 Task: Sort the products by unit price (high first).
Action: Mouse moved to (25, 136)
Screenshot: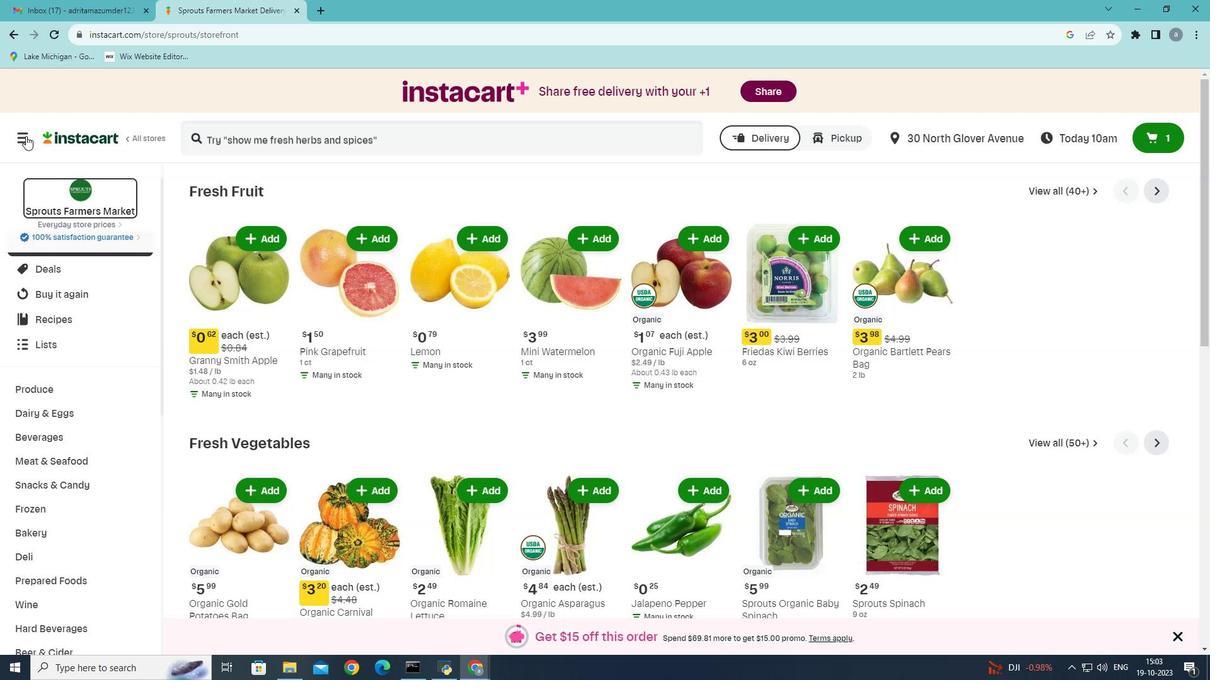 
Action: Mouse pressed left at (25, 136)
Screenshot: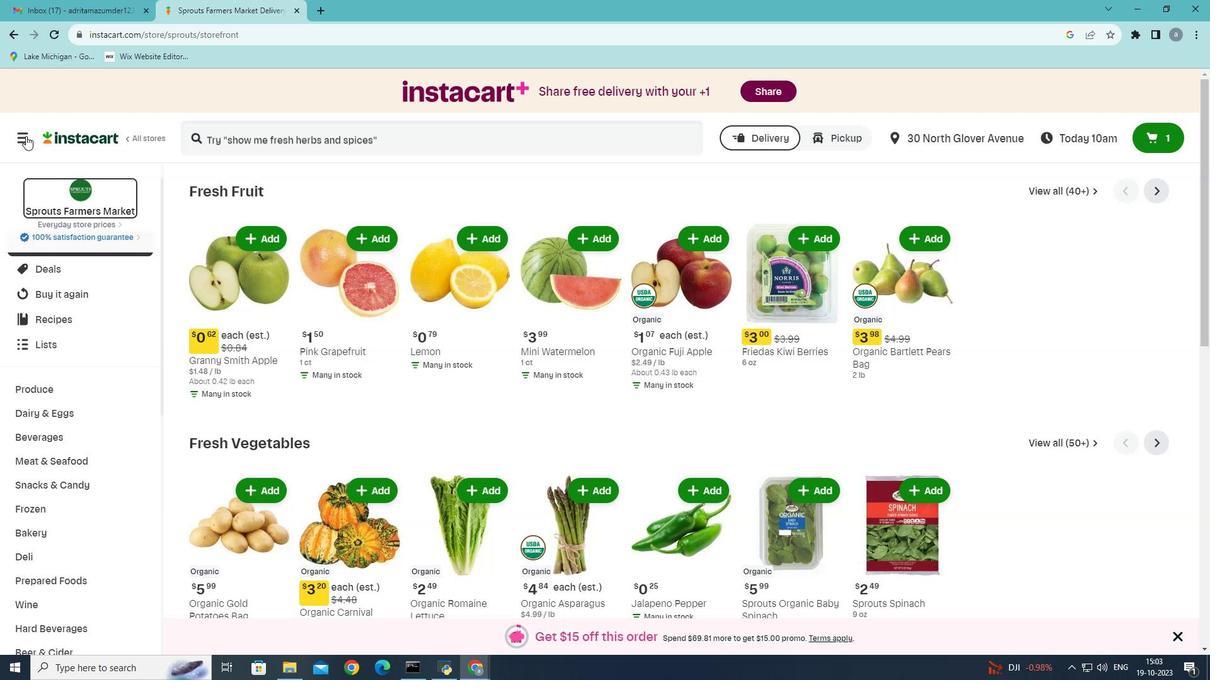 
Action: Mouse moved to (88, 363)
Screenshot: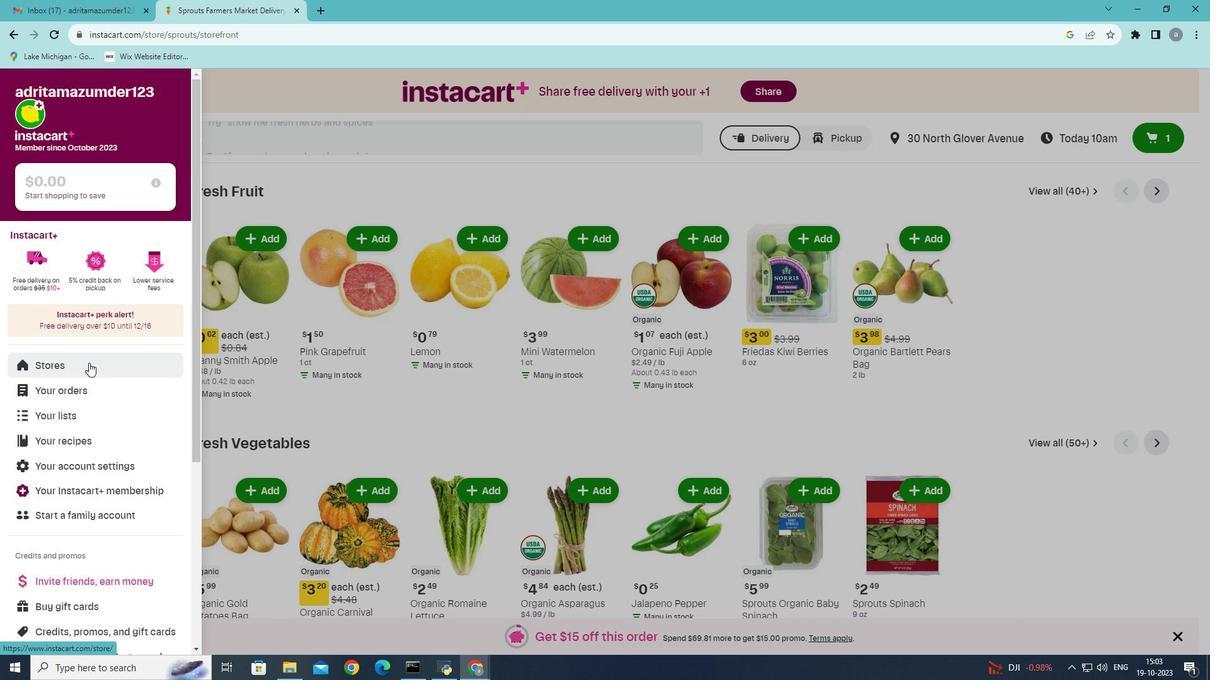 
Action: Mouse pressed left at (88, 363)
Screenshot: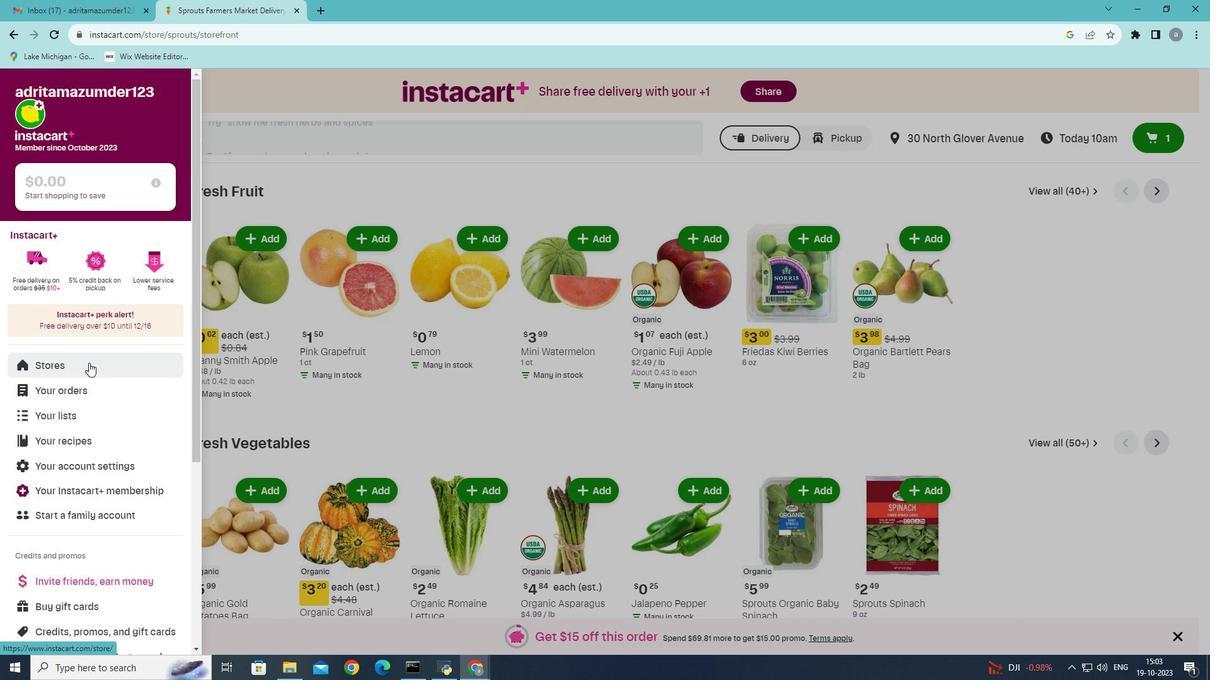
Action: Mouse moved to (268, 138)
Screenshot: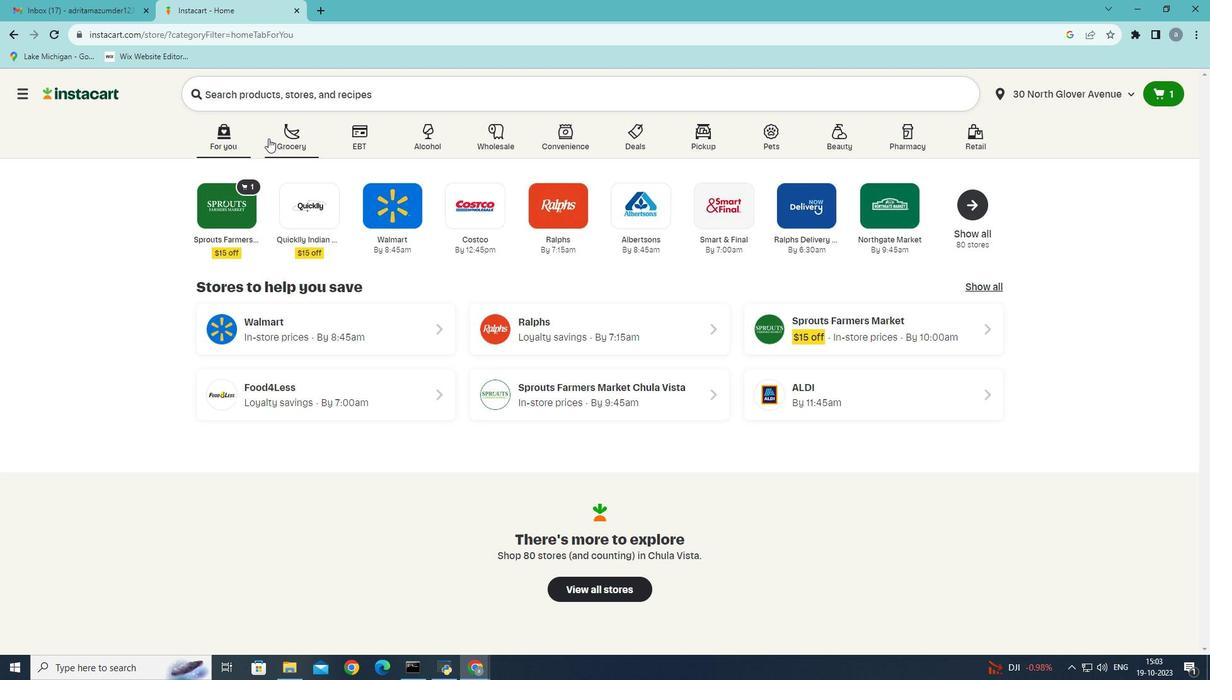 
Action: Mouse pressed left at (268, 138)
Screenshot: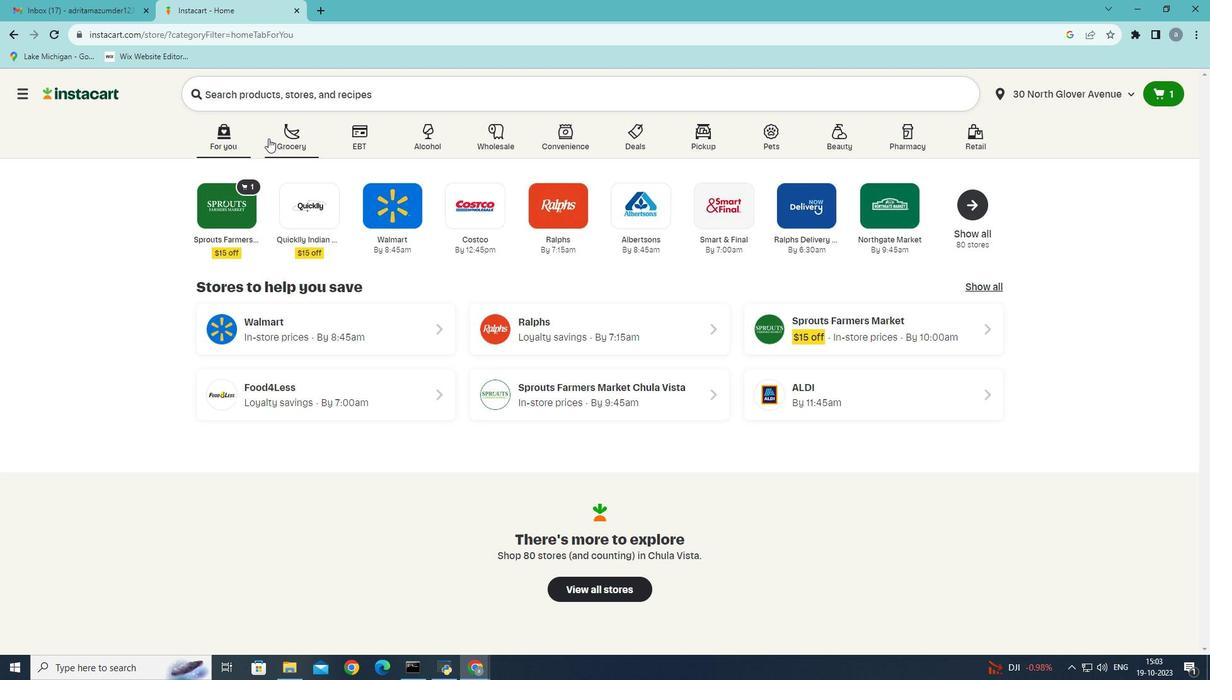 
Action: Mouse moved to (258, 365)
Screenshot: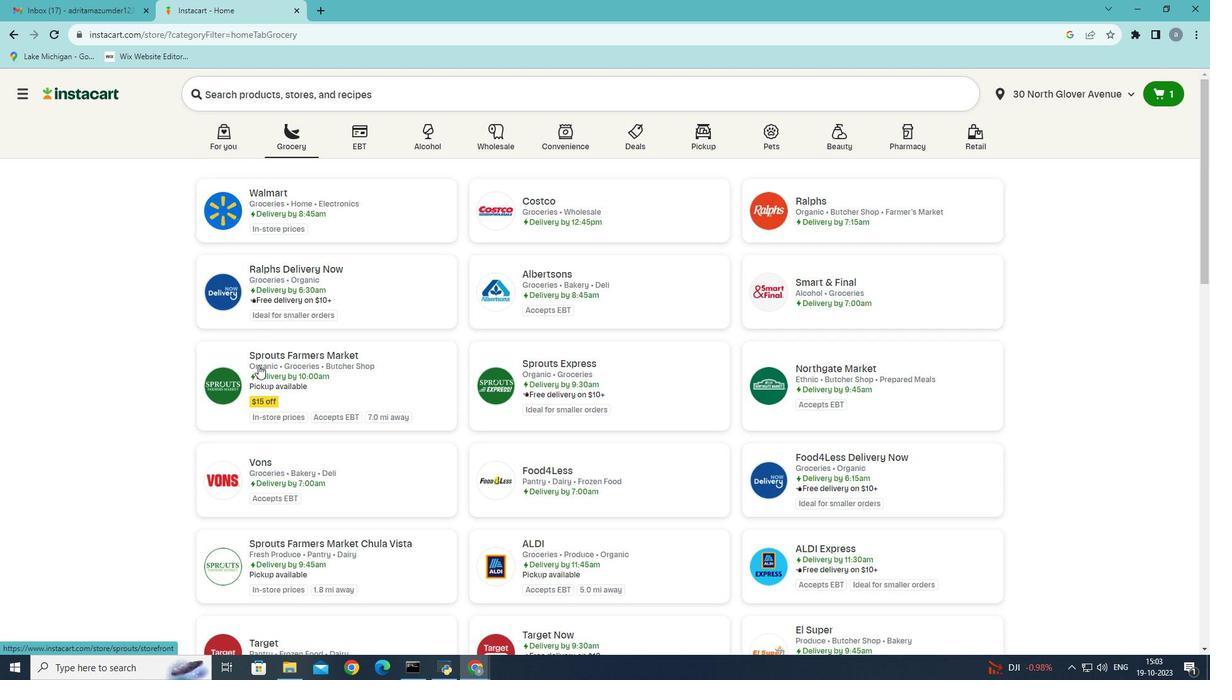 
Action: Mouse pressed left at (258, 365)
Screenshot: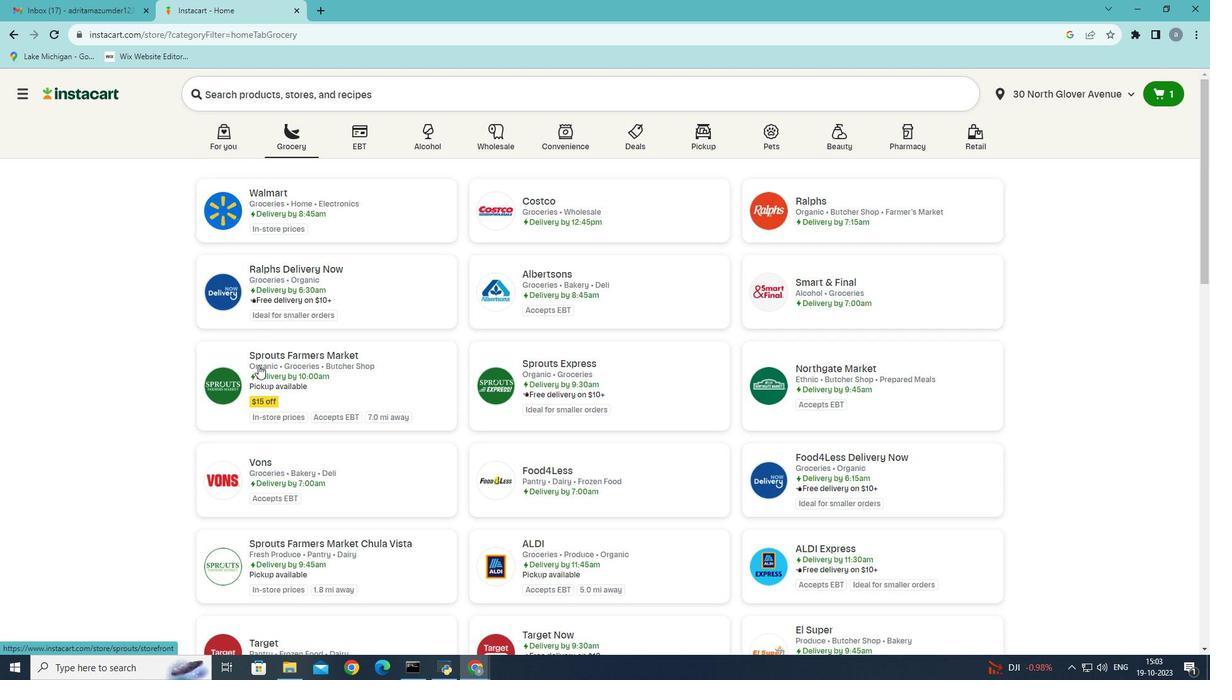 
Action: Mouse moved to (46, 520)
Screenshot: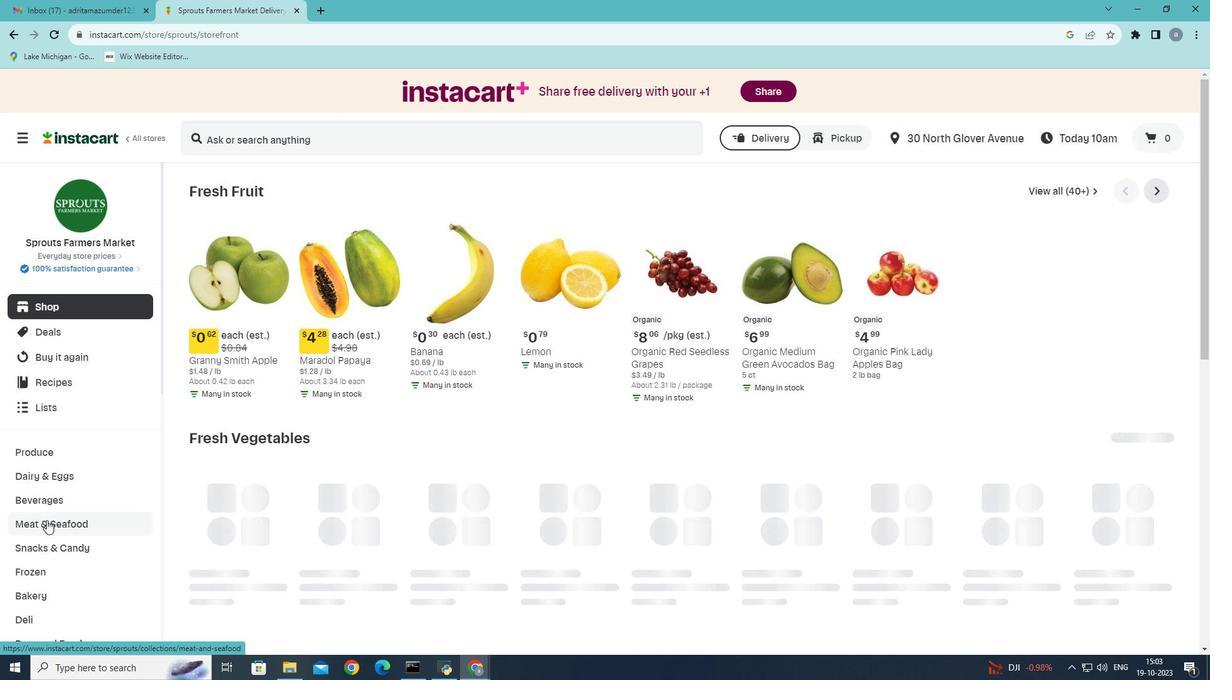 
Action: Mouse pressed left at (46, 520)
Screenshot: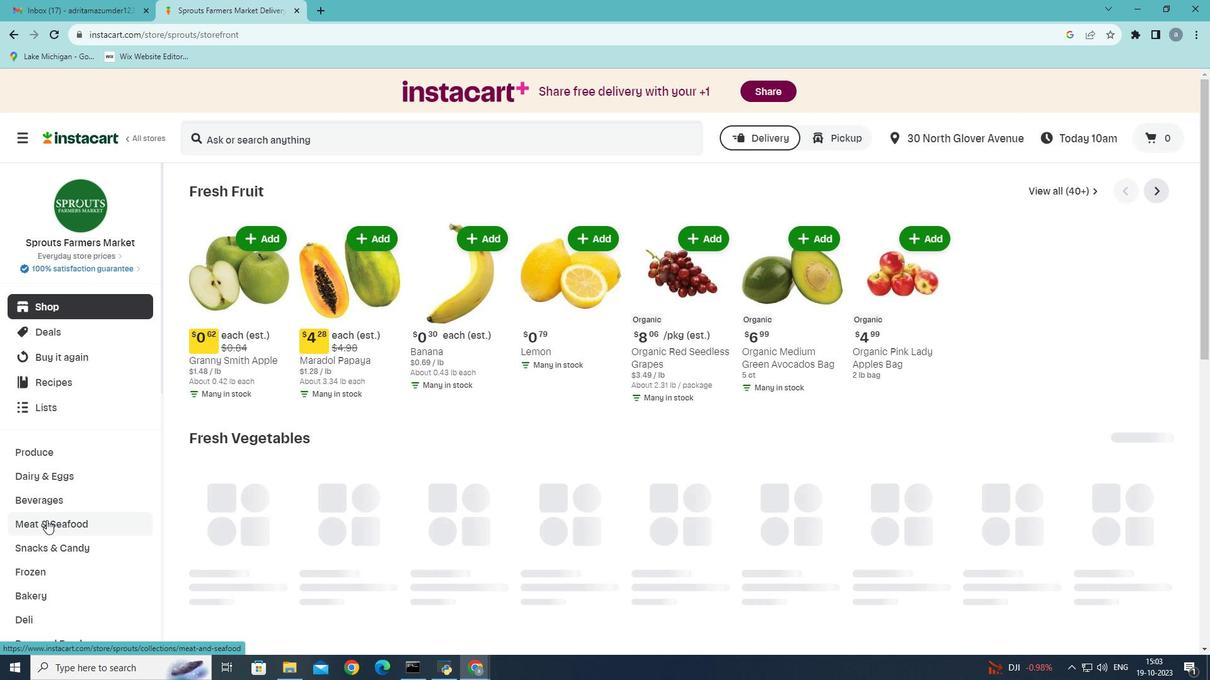 
Action: Mouse moved to (598, 220)
Screenshot: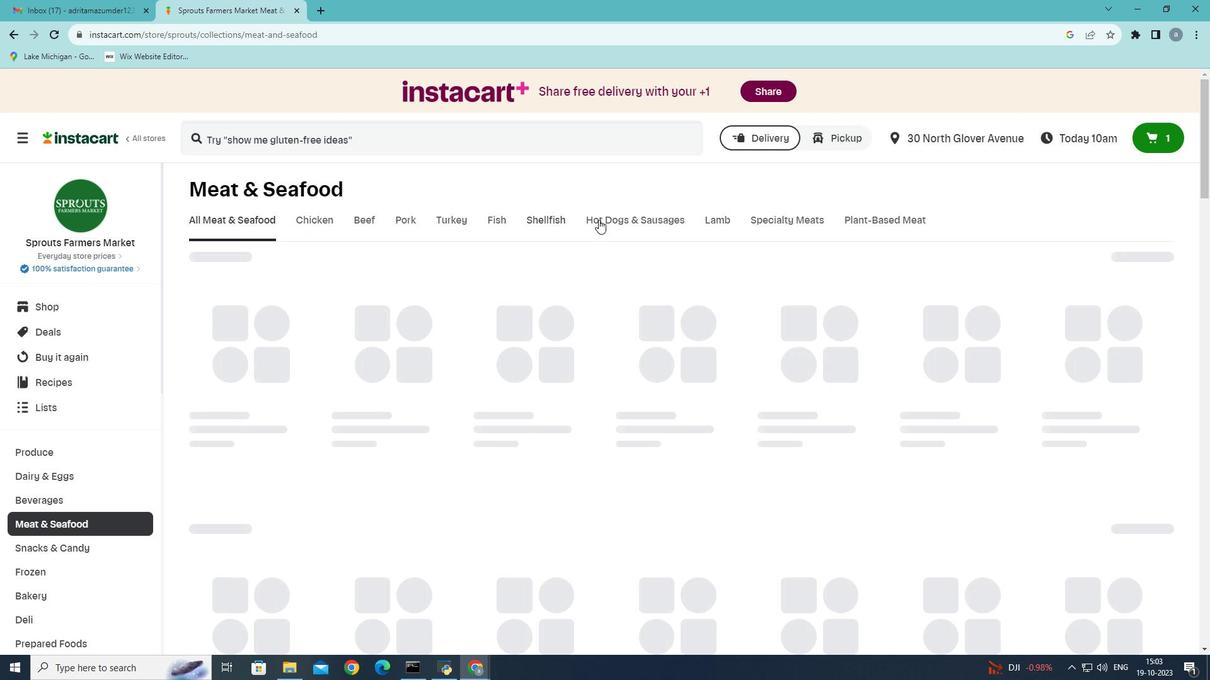 
Action: Mouse pressed left at (598, 220)
Screenshot: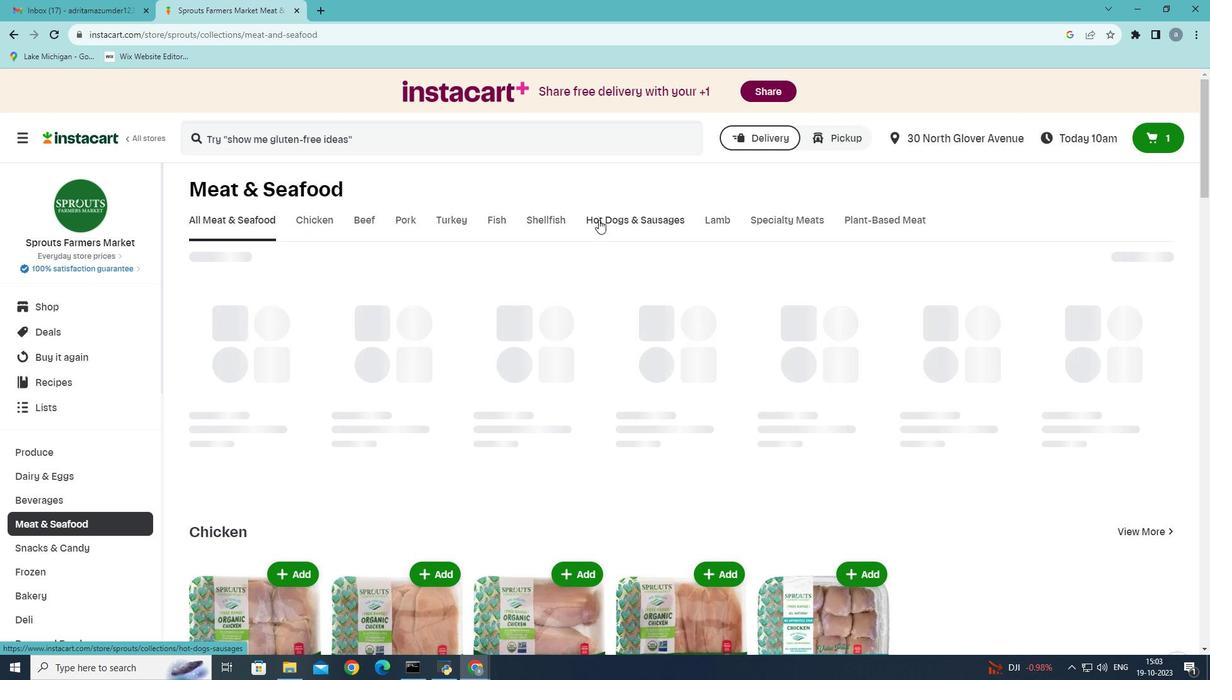 
Action: Mouse moved to (302, 275)
Screenshot: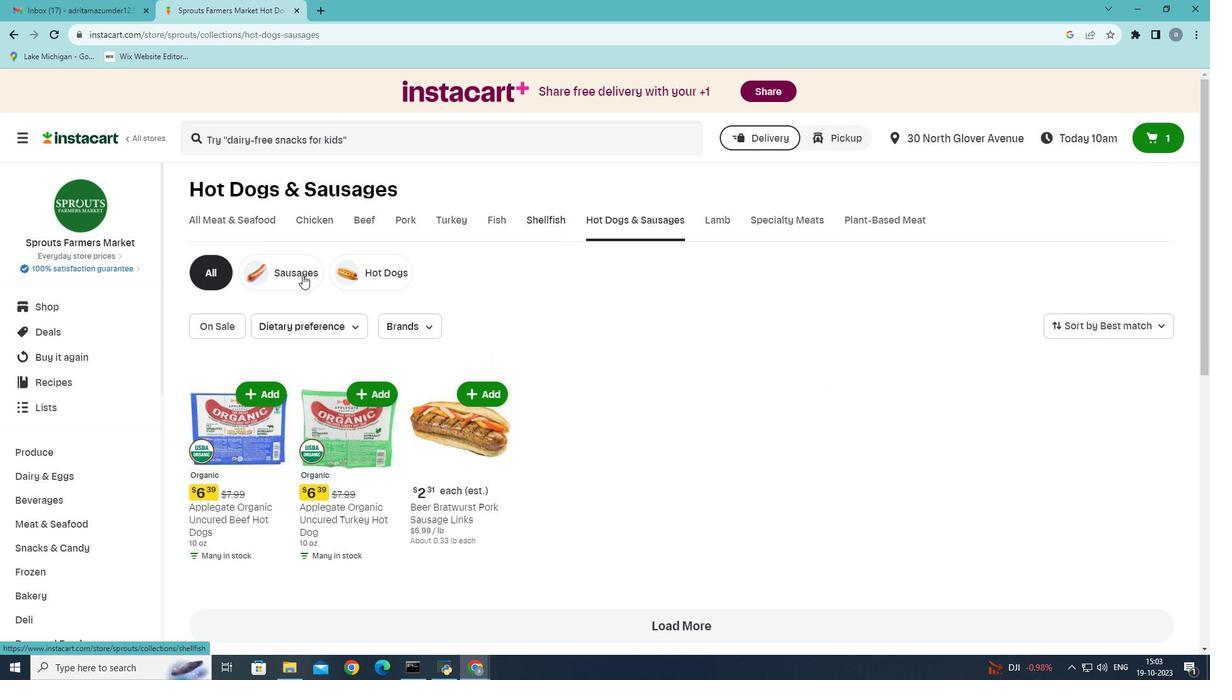 
Action: Mouse pressed left at (302, 275)
Screenshot: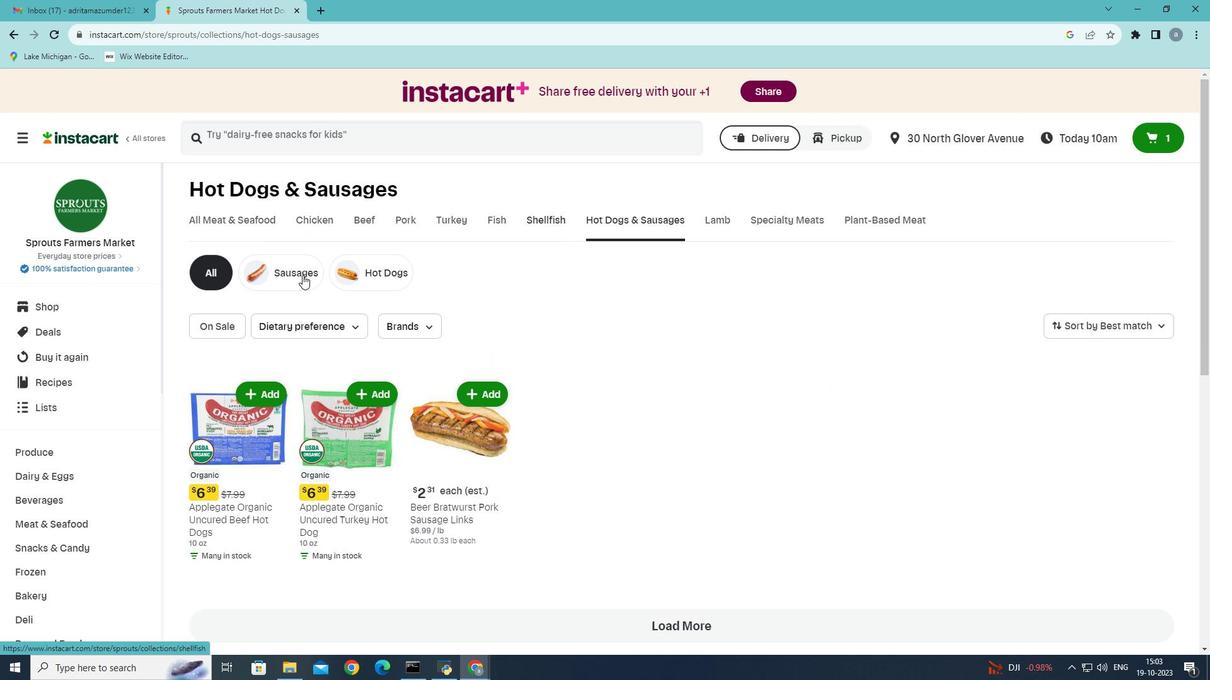 
Action: Mouse moved to (1161, 325)
Screenshot: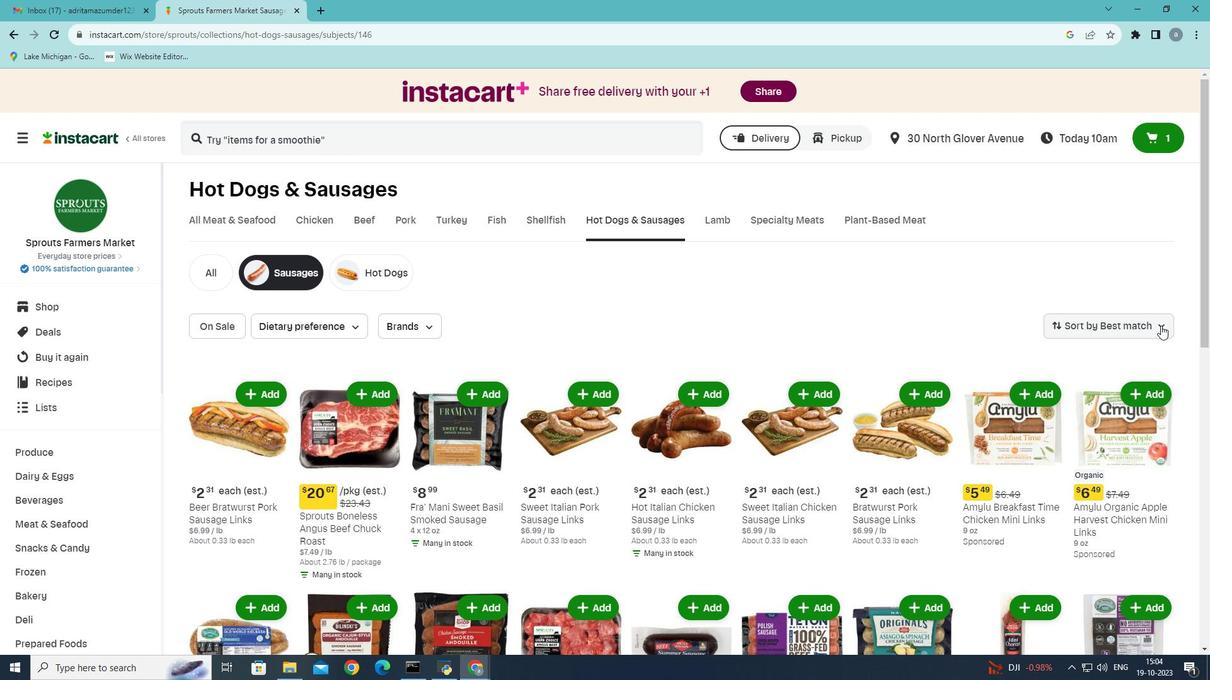 
Action: Mouse pressed left at (1161, 325)
Screenshot: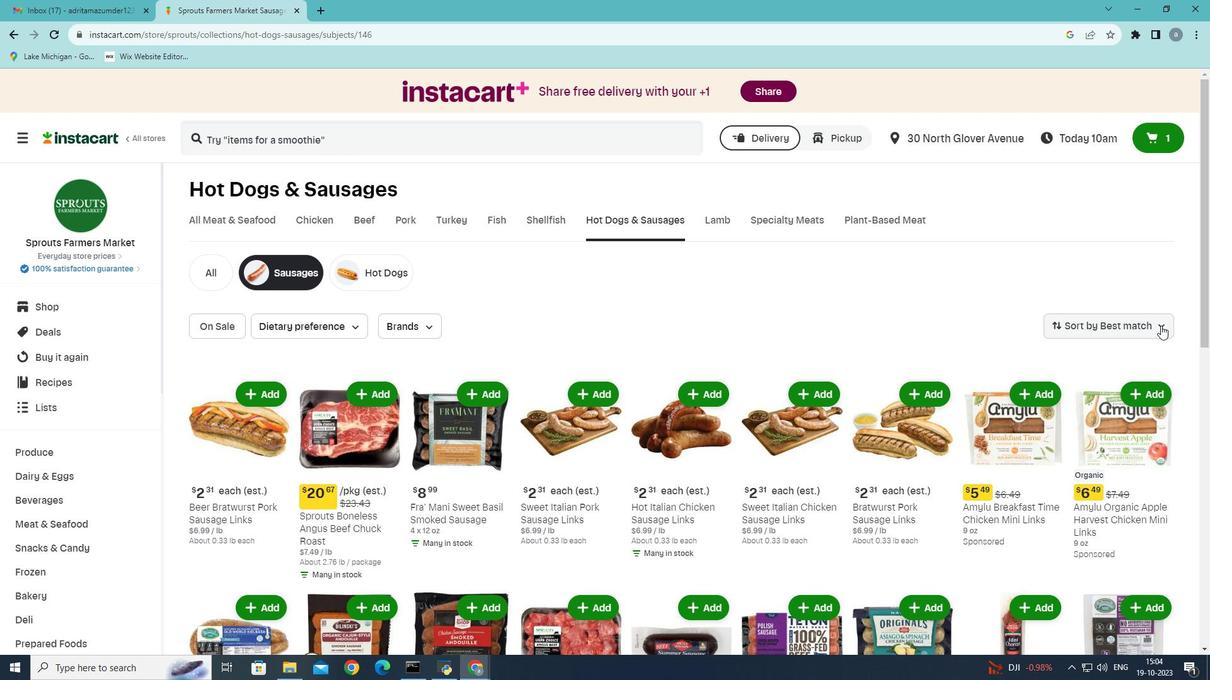 
Action: Mouse moved to (1115, 471)
Screenshot: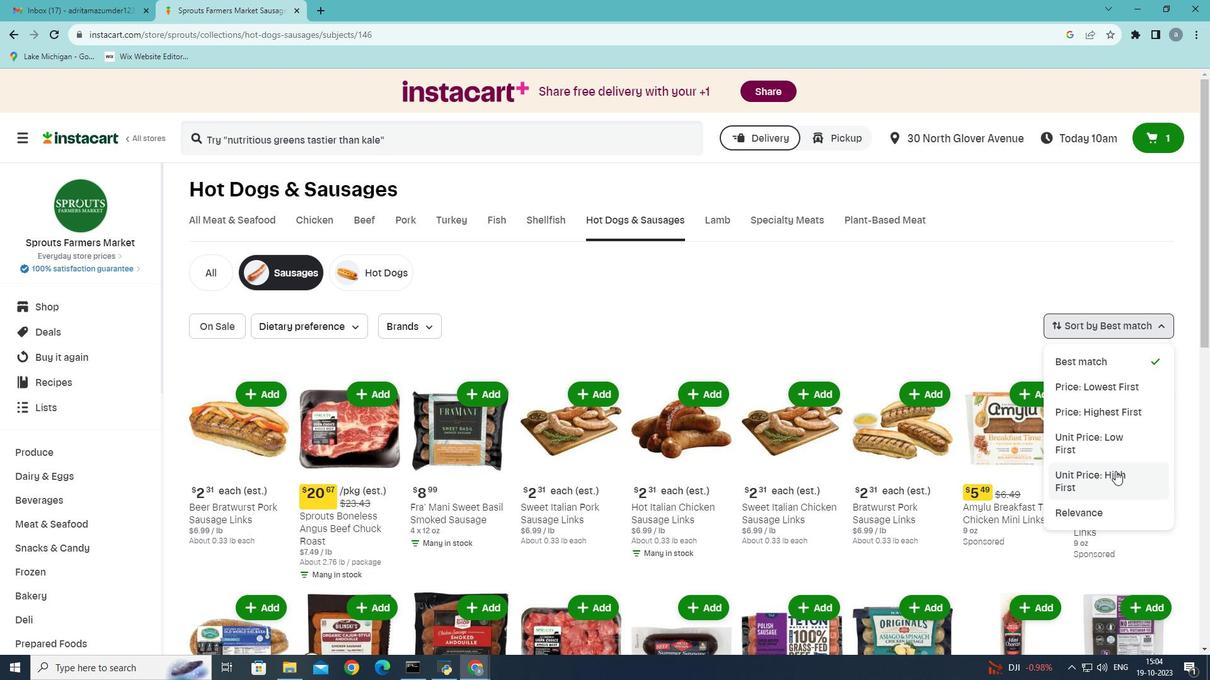 
Action: Mouse pressed left at (1115, 471)
Screenshot: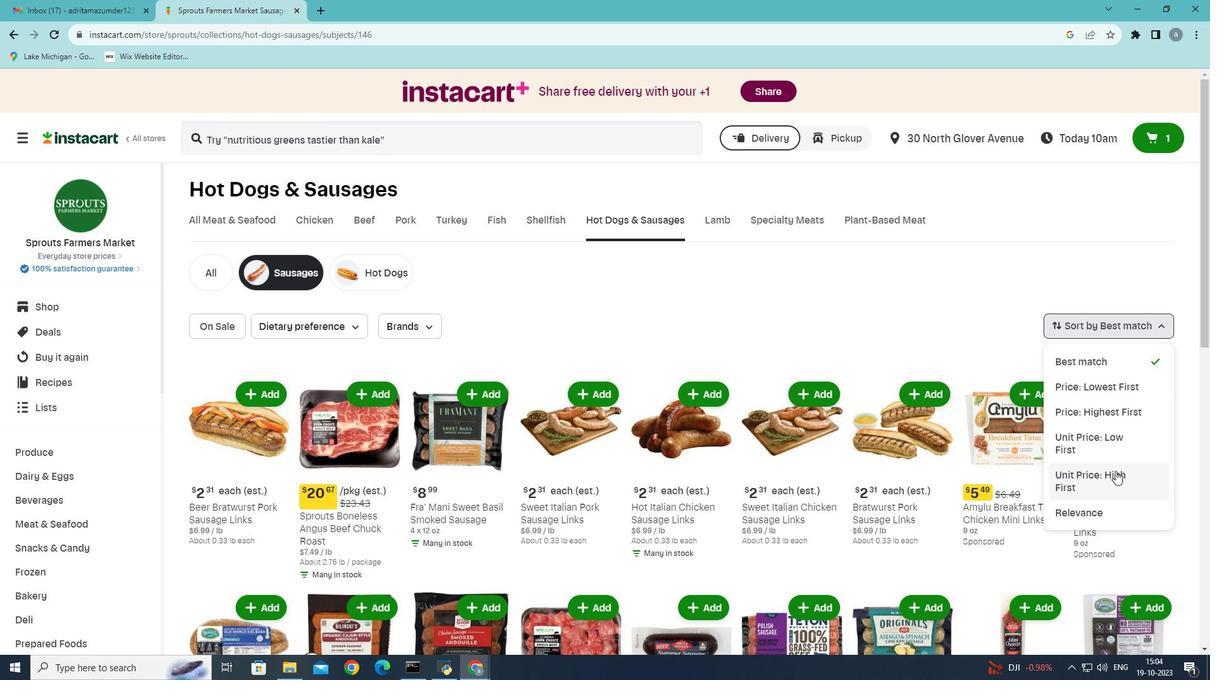 
Action: Mouse moved to (817, 370)
Screenshot: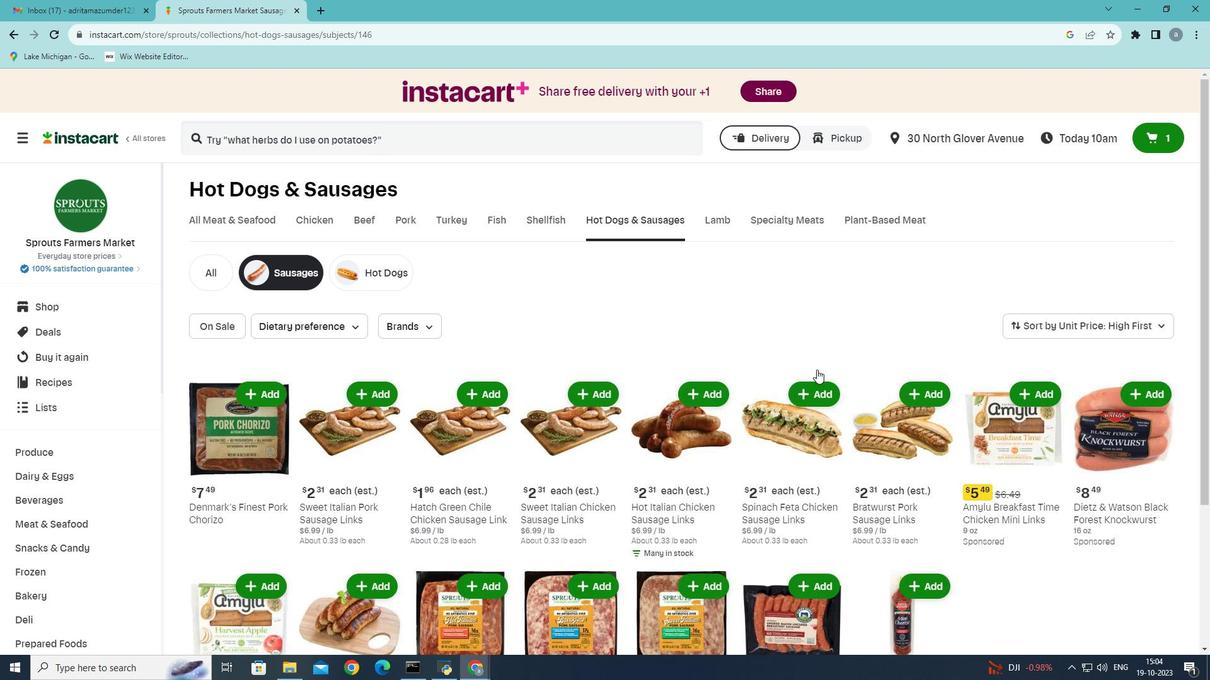 
